 Task: Insert the emoji "party-popper".
Action: Mouse moved to (97, 72)
Screenshot: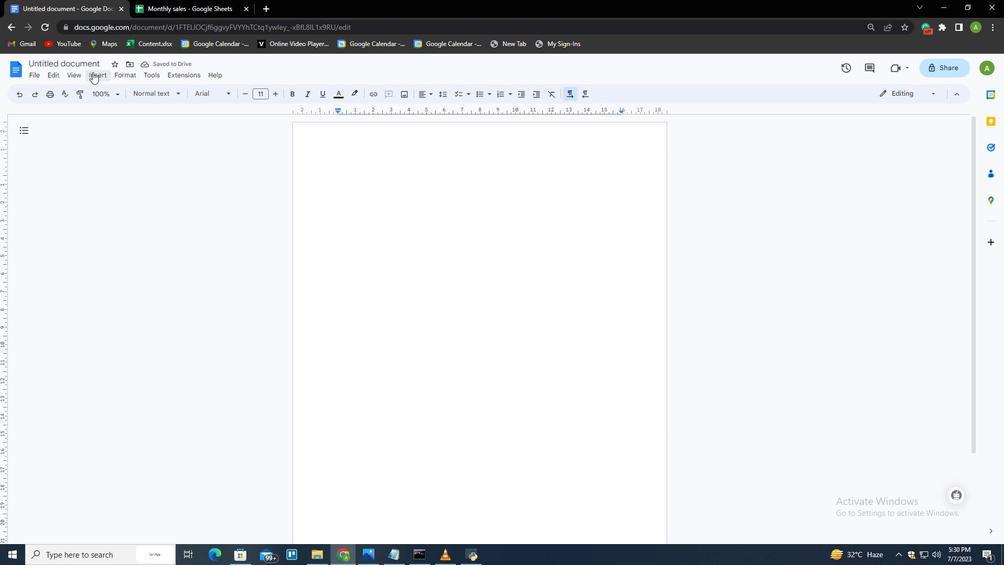 
Action: Mouse pressed left at (97, 72)
Screenshot: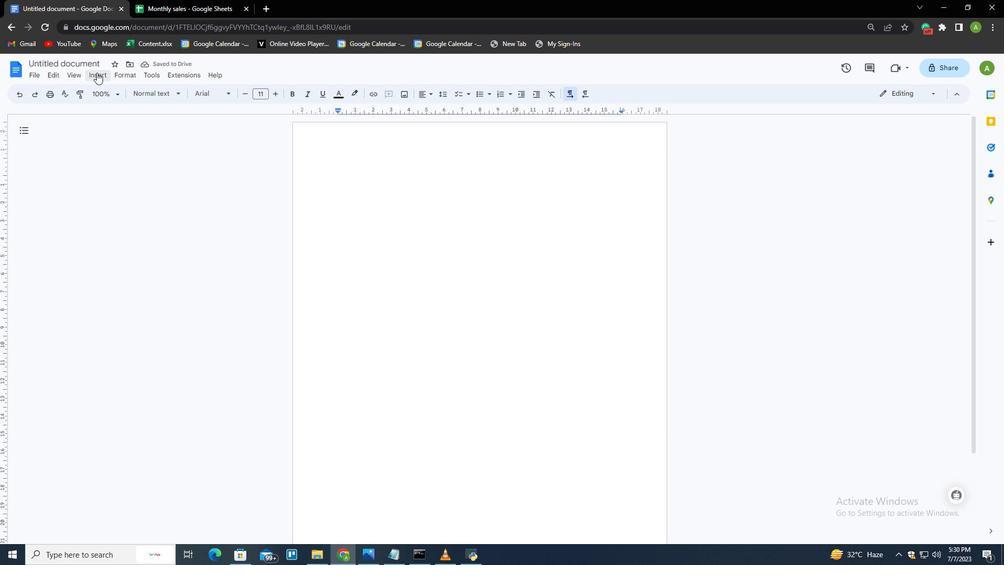 
Action: Mouse moved to (116, 162)
Screenshot: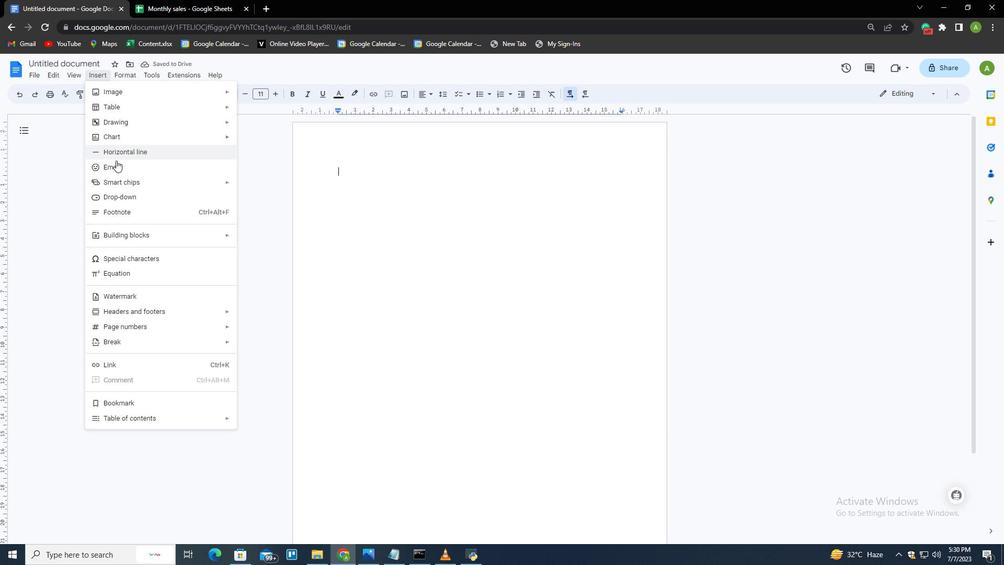 
Action: Mouse pressed left at (116, 162)
Screenshot: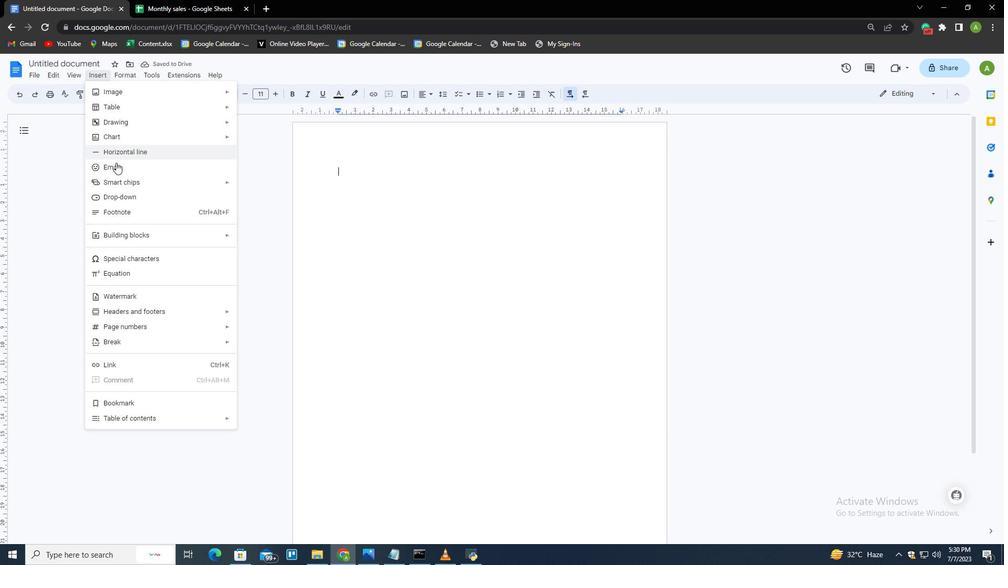 
Action: Mouse moved to (441, 209)
Screenshot: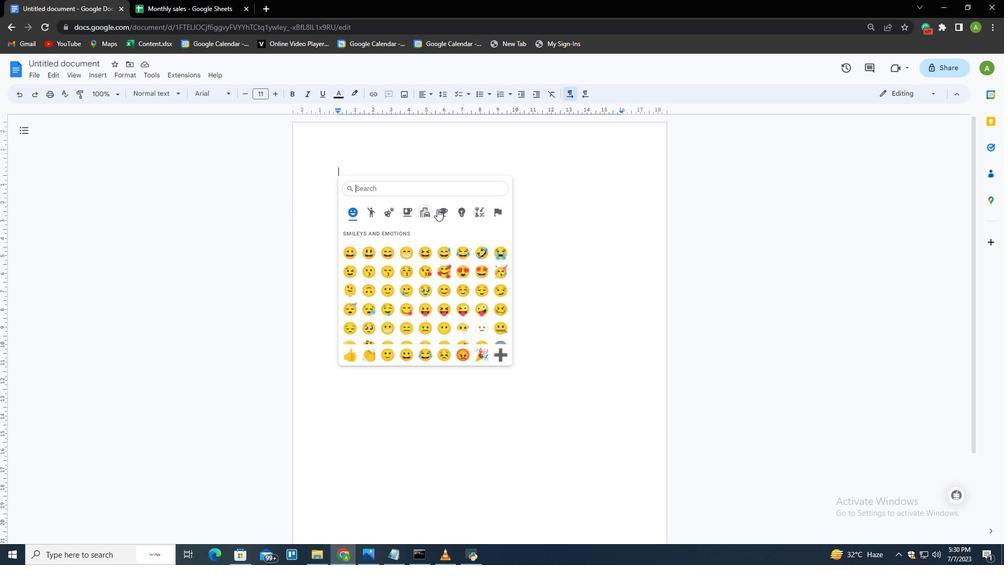 
Action: Mouse pressed left at (441, 209)
Screenshot: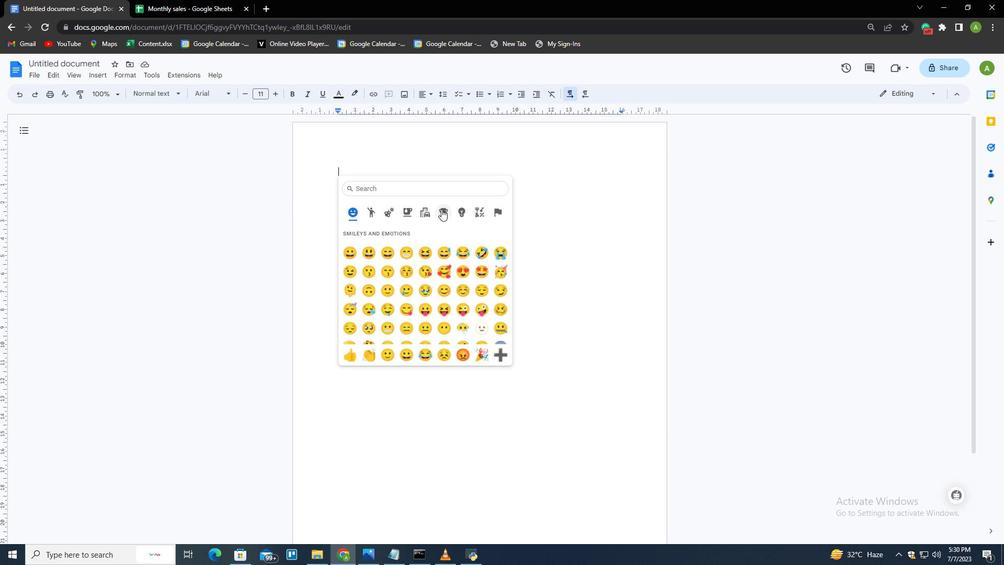 
Action: Mouse moved to (349, 249)
Screenshot: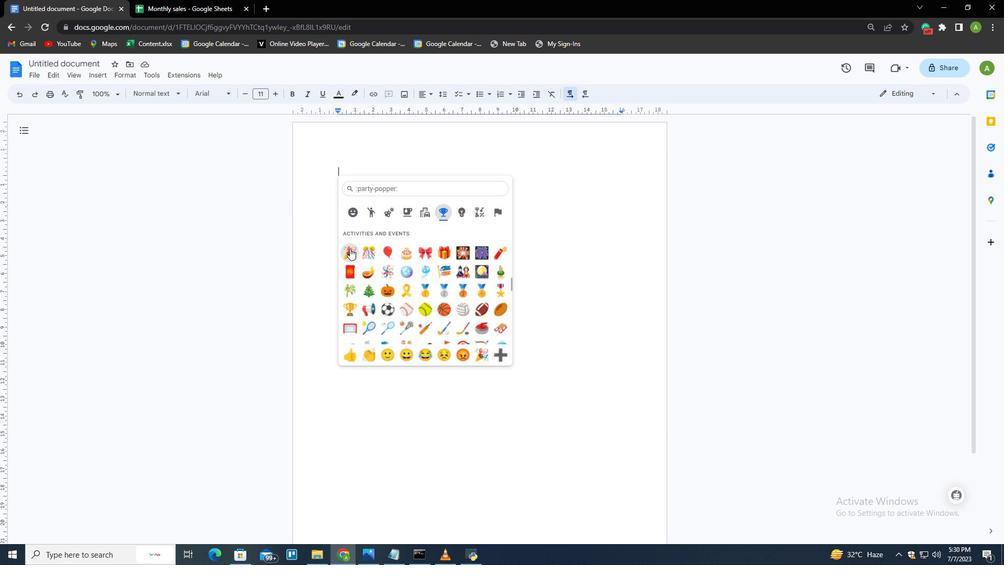
Action: Mouse pressed left at (349, 249)
Screenshot: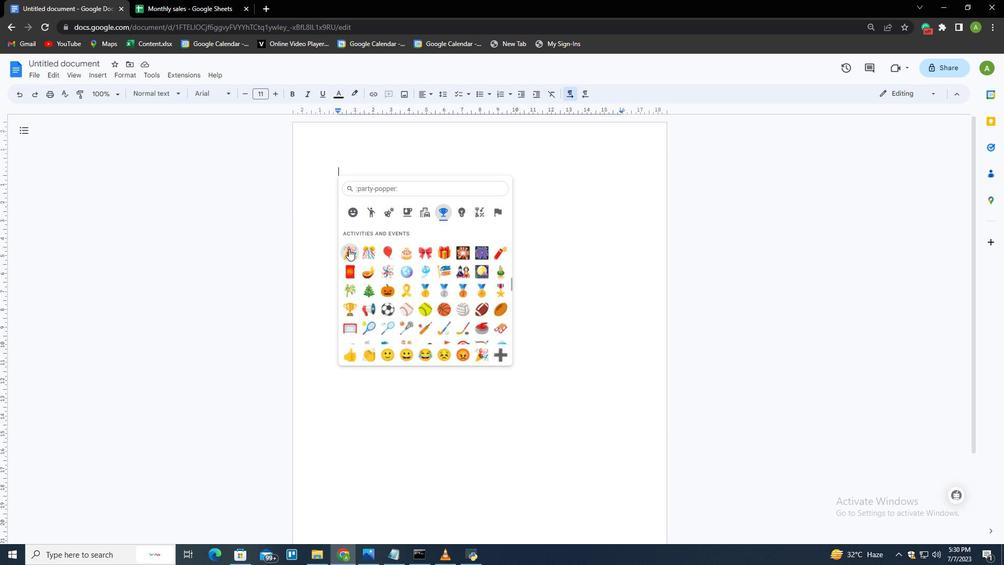 
Action: Mouse moved to (356, 228)
Screenshot: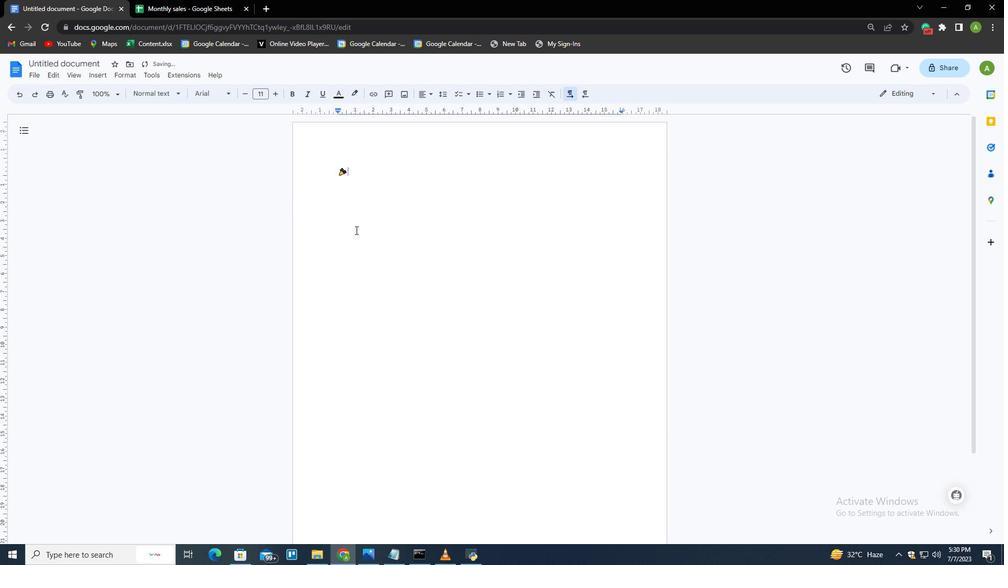 
